 Task: Search for flights for 3 adults from London to Rome on October 10, 2023.
Action: Mouse moved to (378, 402)
Screenshot: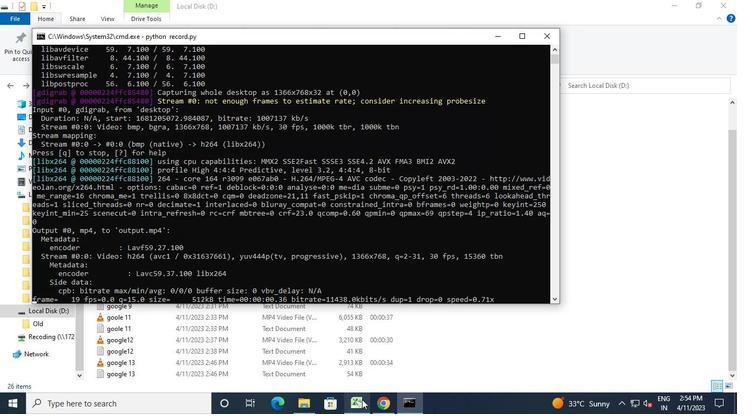 
Action: Mouse pressed left at (378, 402)
Screenshot: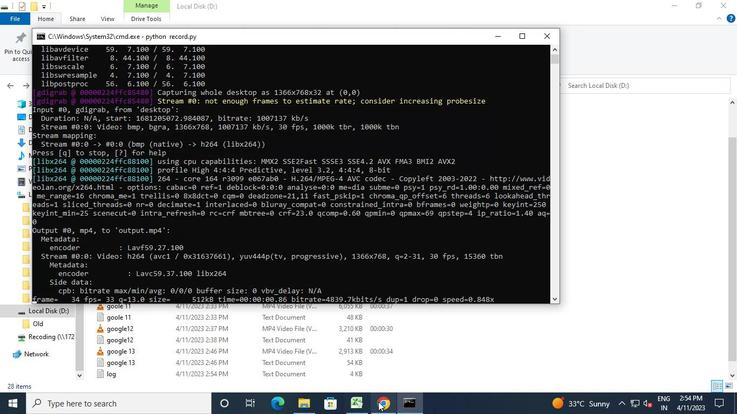 
Action: Mouse moved to (23, 154)
Screenshot: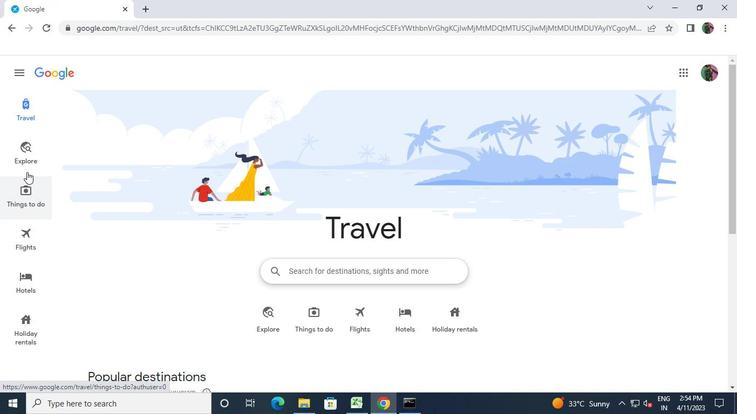 
Action: Mouse pressed left at (23, 154)
Screenshot: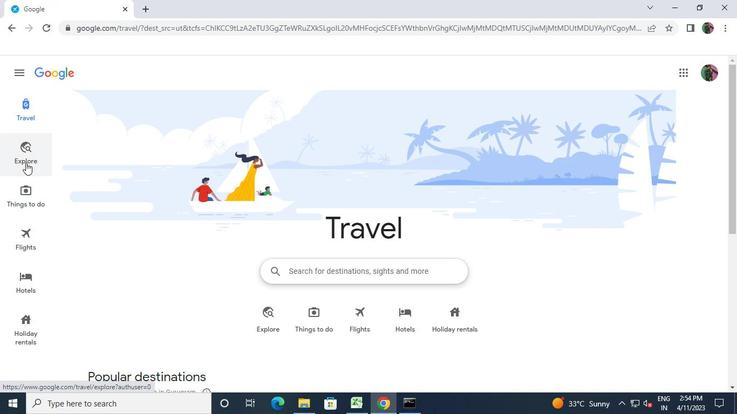 
Action: Mouse moved to (164, 107)
Screenshot: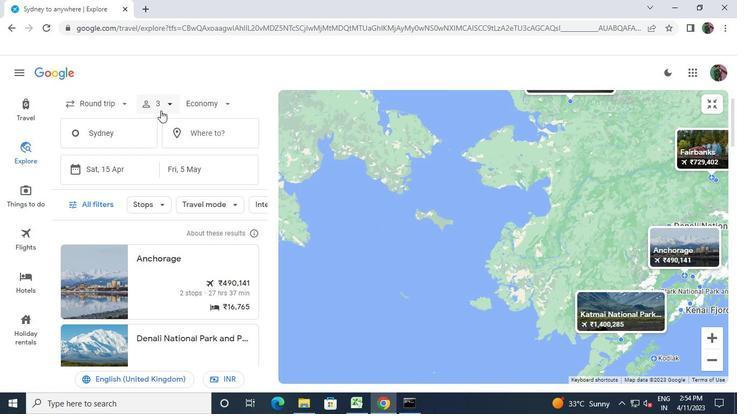 
Action: Mouse pressed left at (164, 107)
Screenshot: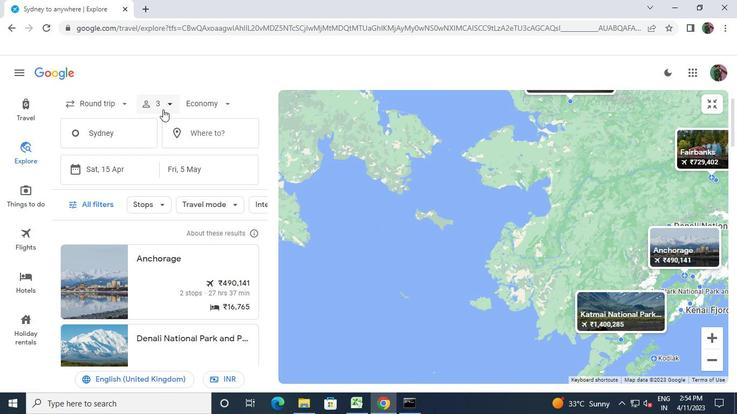 
Action: Mouse moved to (232, 248)
Screenshot: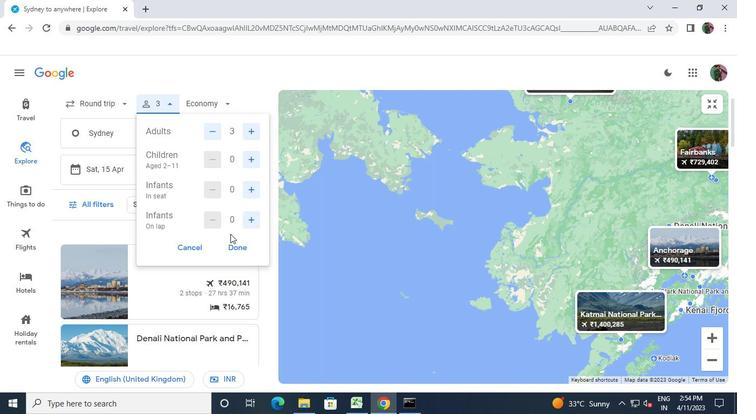 
Action: Mouse pressed left at (232, 248)
Screenshot: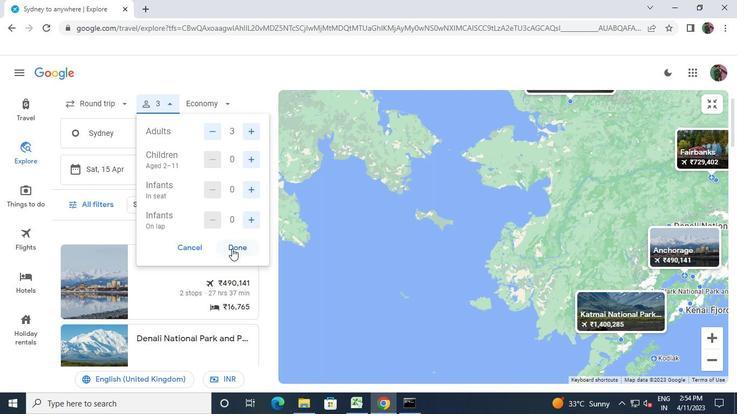 
Action: Mouse moved to (137, 167)
Screenshot: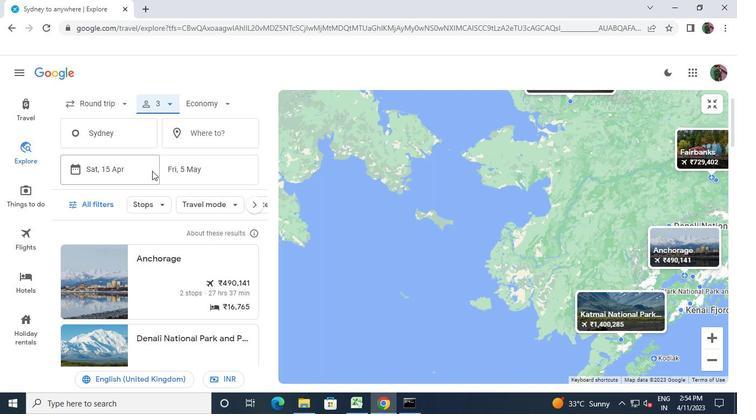 
Action: Mouse pressed left at (137, 167)
Screenshot: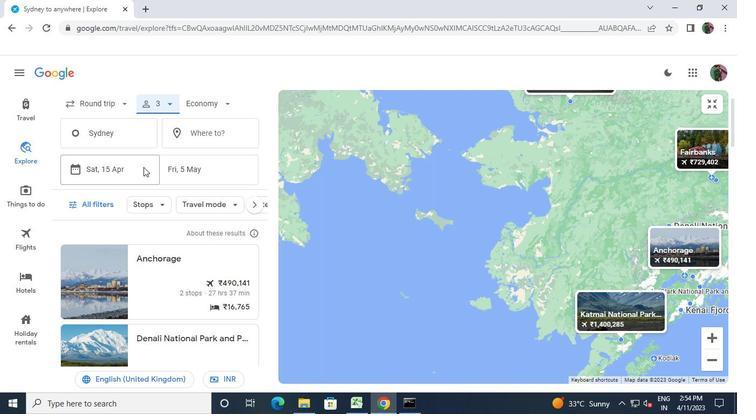 
Action: Mouse moved to (475, 268)
Screenshot: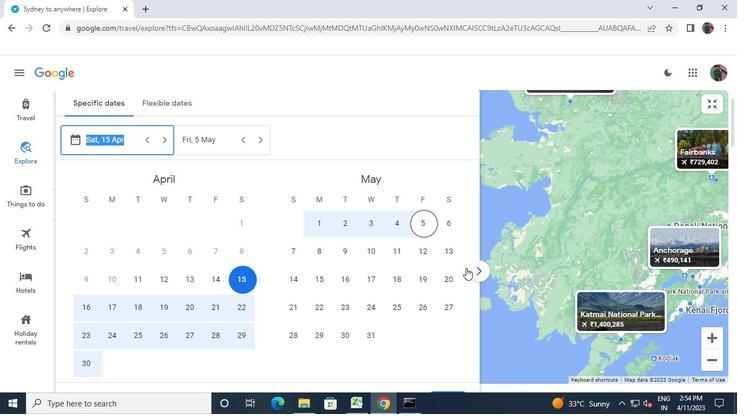 
Action: Mouse pressed left at (475, 268)
Screenshot: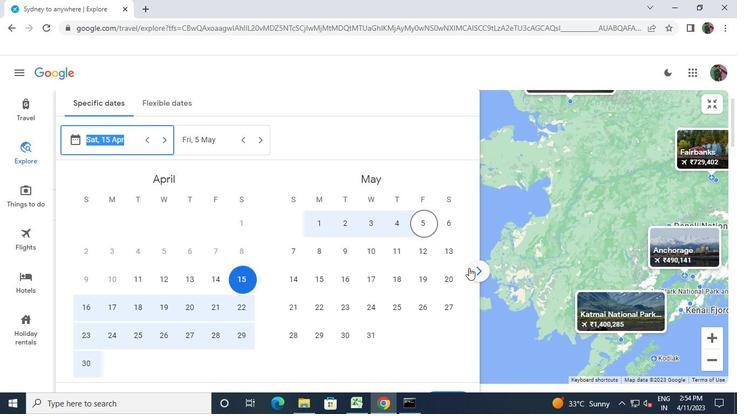 
Action: Mouse pressed left at (475, 268)
Screenshot: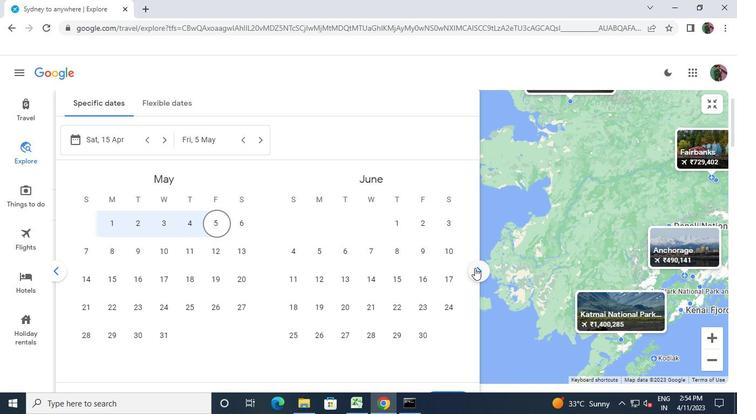 
Action: Mouse pressed left at (475, 268)
Screenshot: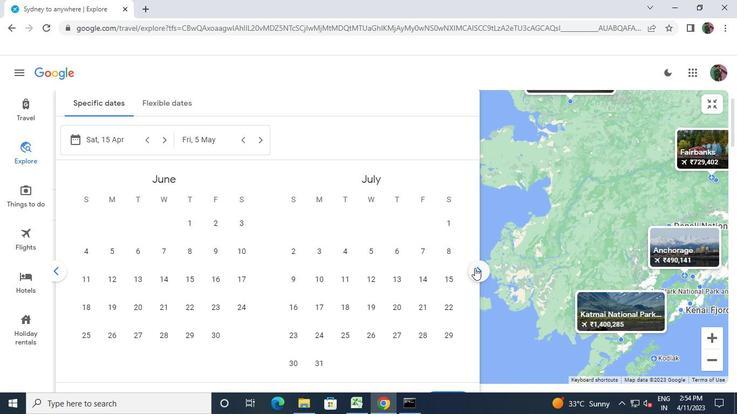 
Action: Mouse pressed left at (475, 268)
Screenshot: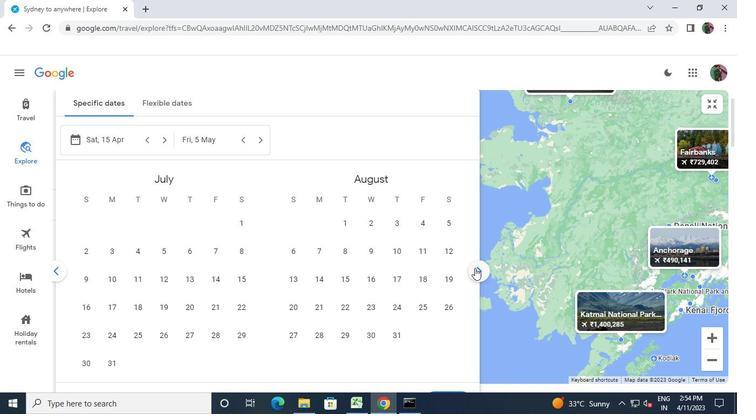 
Action: Mouse pressed left at (475, 268)
Screenshot: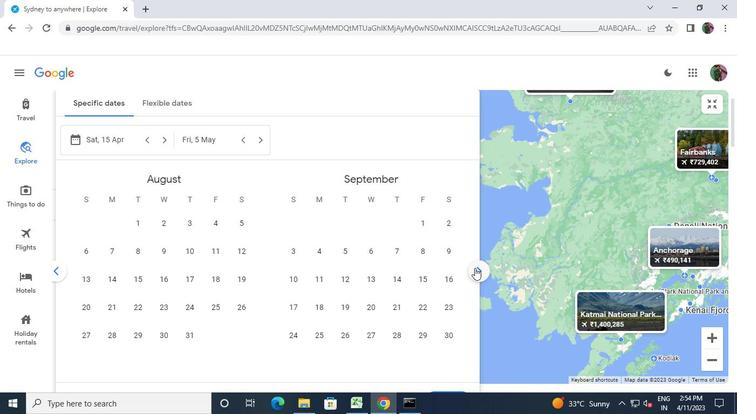 
Action: Mouse moved to (403, 253)
Screenshot: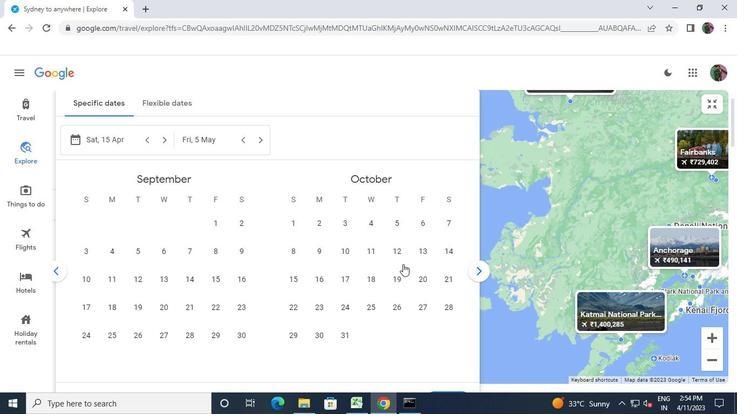 
Action: Mouse pressed left at (403, 253)
Screenshot: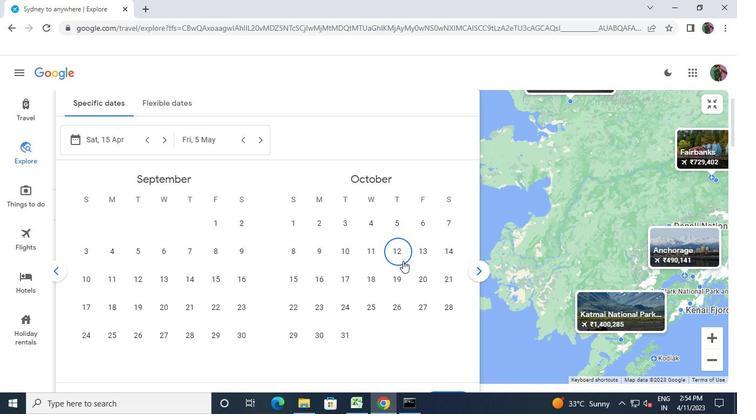 
Action: Mouse moved to (442, 233)
Screenshot: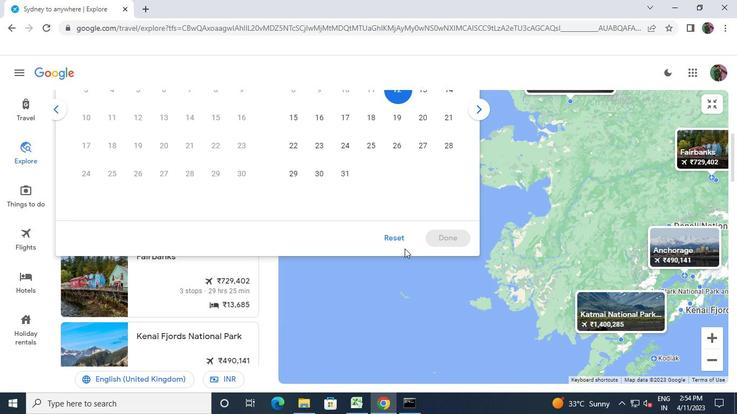 
Action: Mouse pressed left at (442, 233)
Screenshot: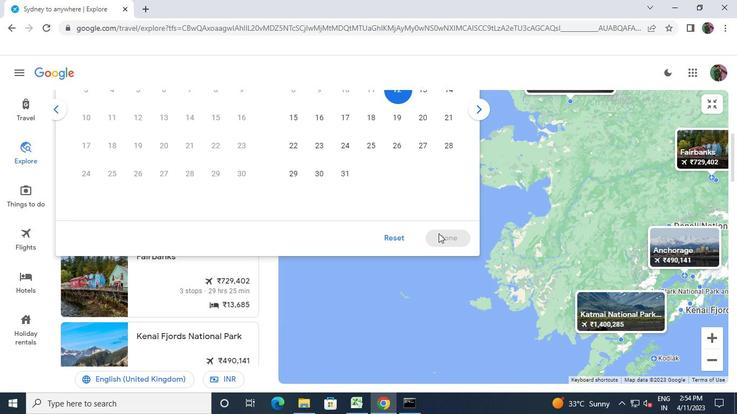 
Action: Mouse moved to (26, 156)
Screenshot: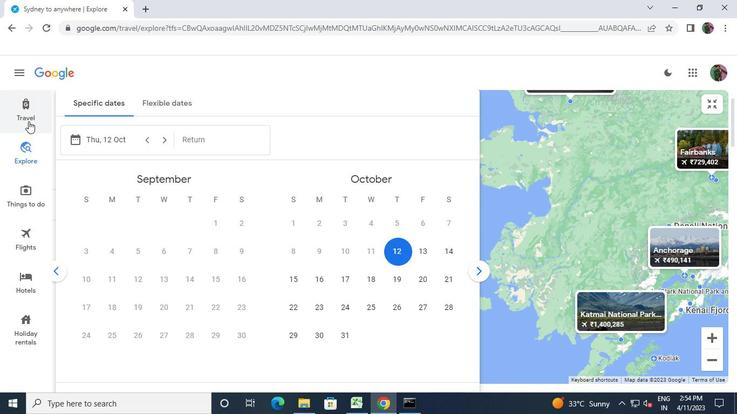 
Action: Mouse pressed left at (26, 156)
Screenshot: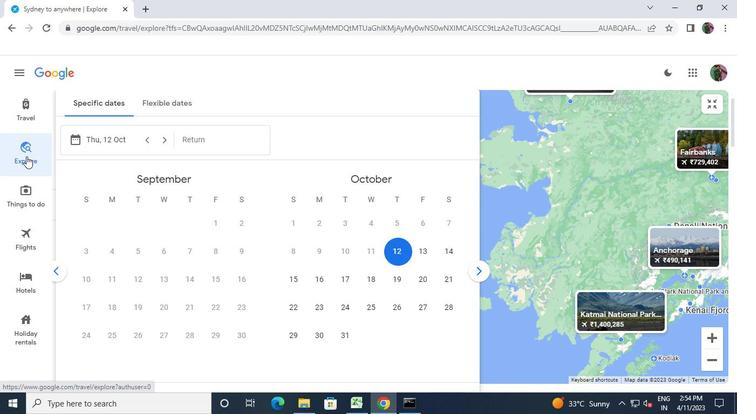 
Action: Mouse moved to (119, 131)
Screenshot: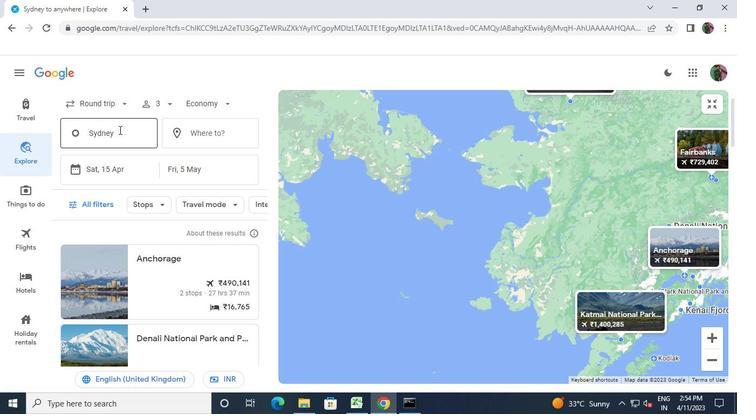 
Action: Mouse pressed left at (119, 131)
Screenshot: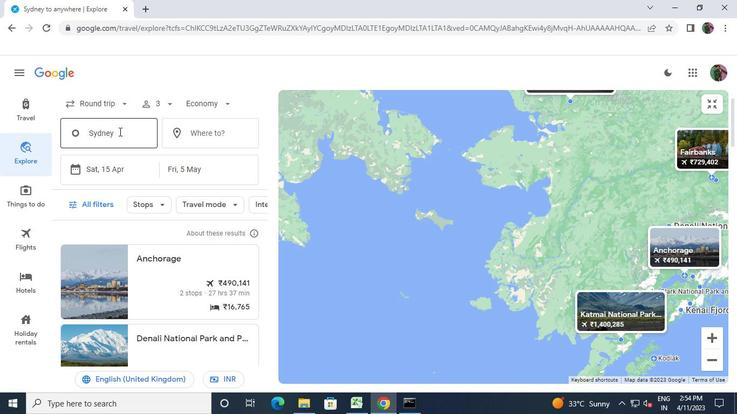 
Action: Keyboard r
Screenshot: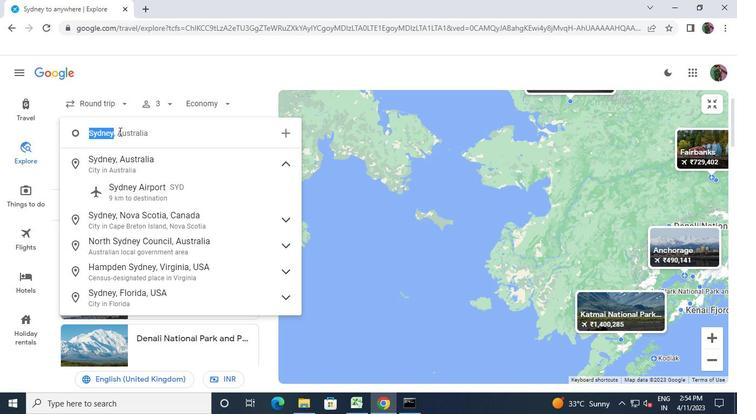 
Action: Keyboard e
Screenshot: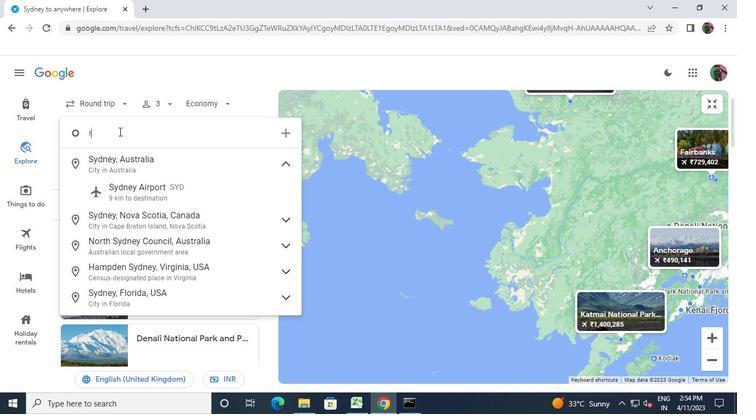 
Action: Keyboard m
Screenshot: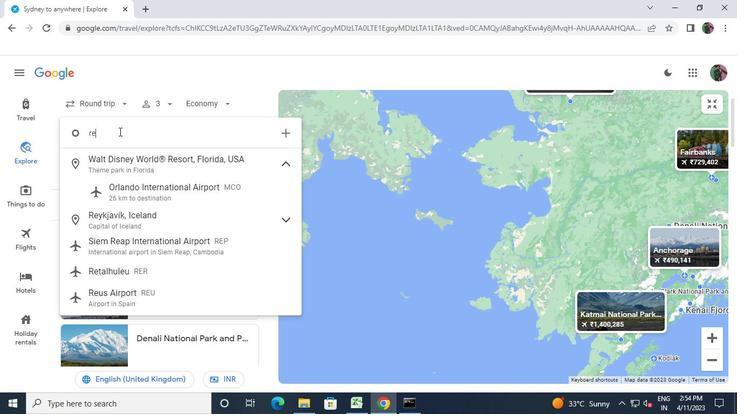 
Action: Keyboard o
Screenshot: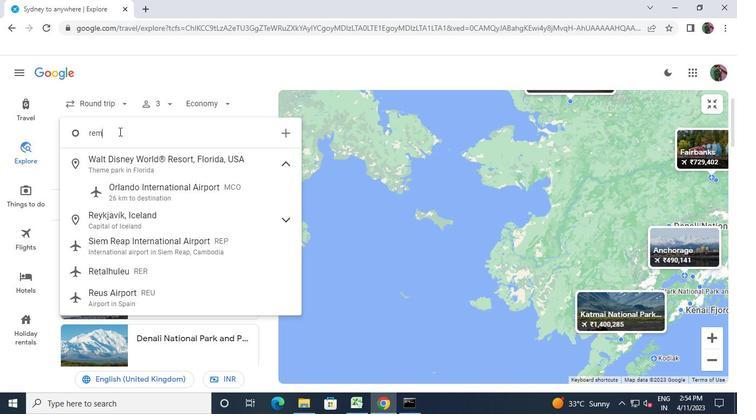 
Action: Mouse moved to (112, 158)
Screenshot: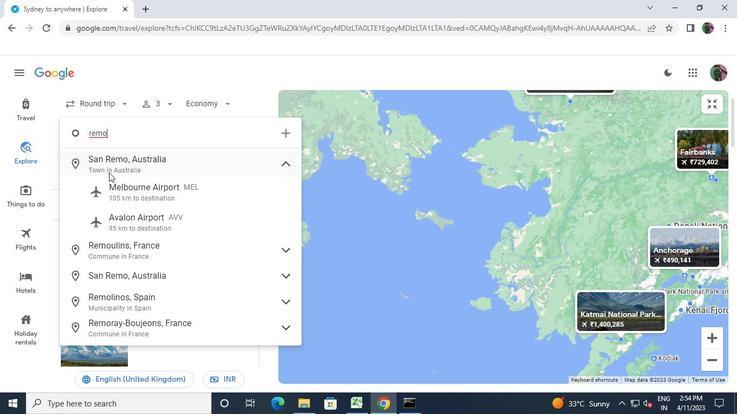 
Action: Mouse pressed left at (112, 158)
Screenshot: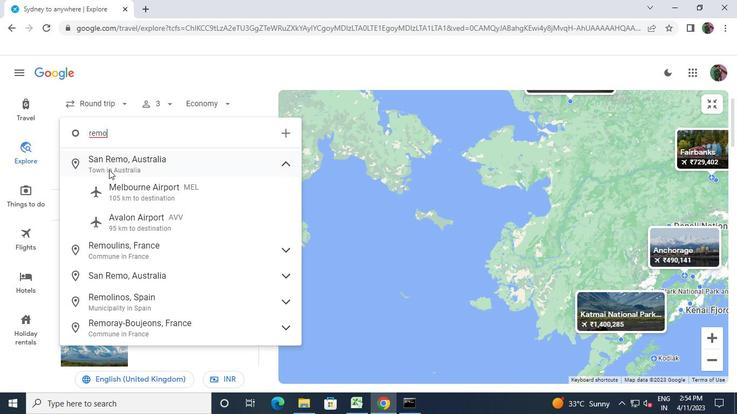 
Action: Mouse moved to (212, 139)
Screenshot: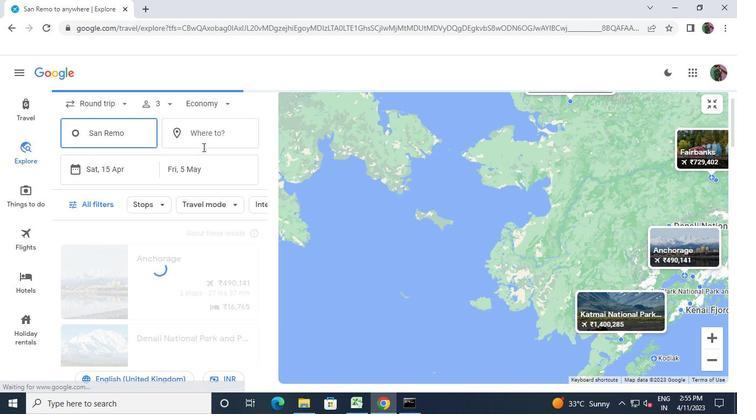 
Action: Mouse pressed left at (212, 139)
Screenshot: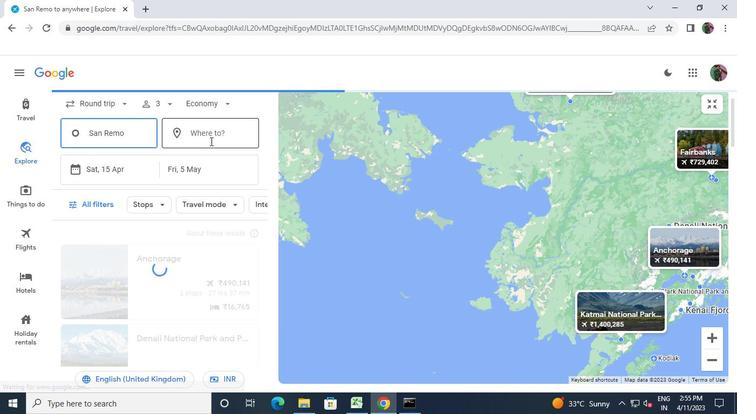 
Action: Keyboard l
Screenshot: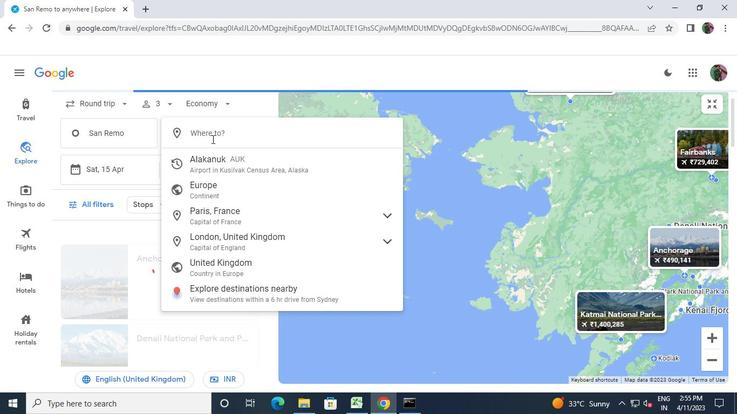 
Action: Keyboard o
Screenshot: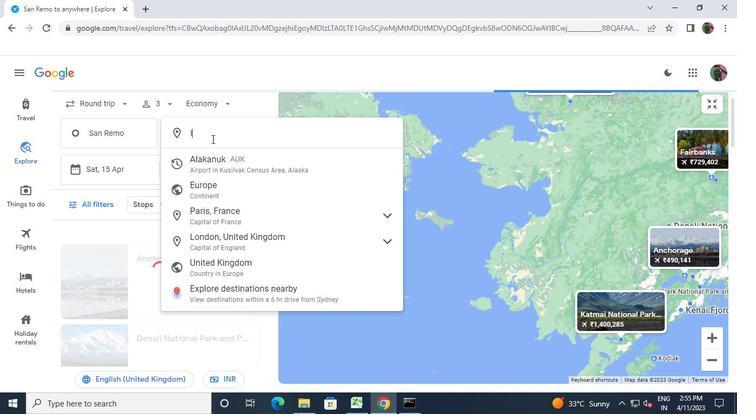 
Action: Keyboard n
Screenshot: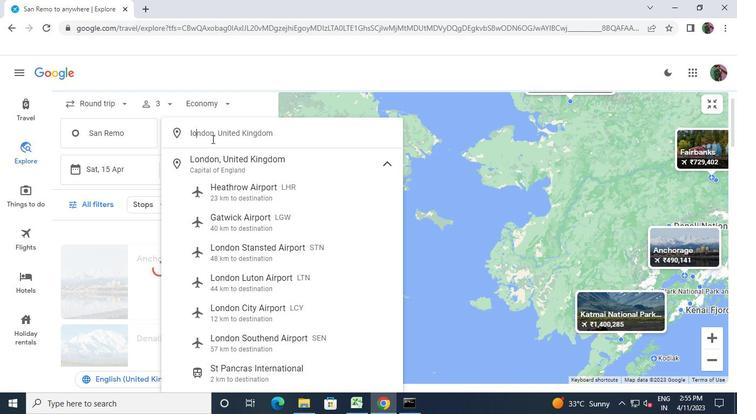 
Action: Mouse moved to (213, 155)
Screenshot: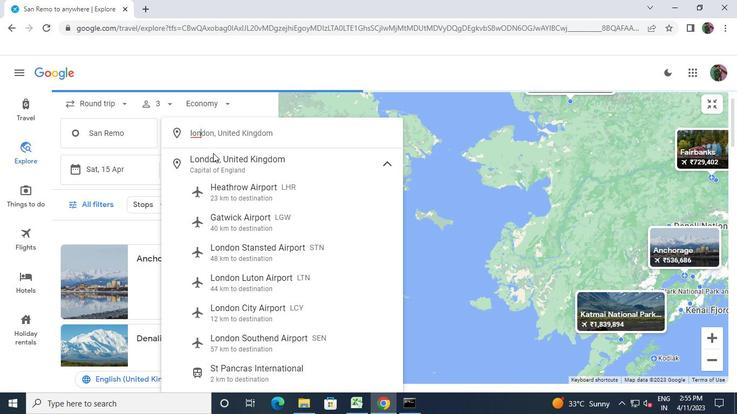 
Action: Mouse pressed left at (213, 155)
Screenshot: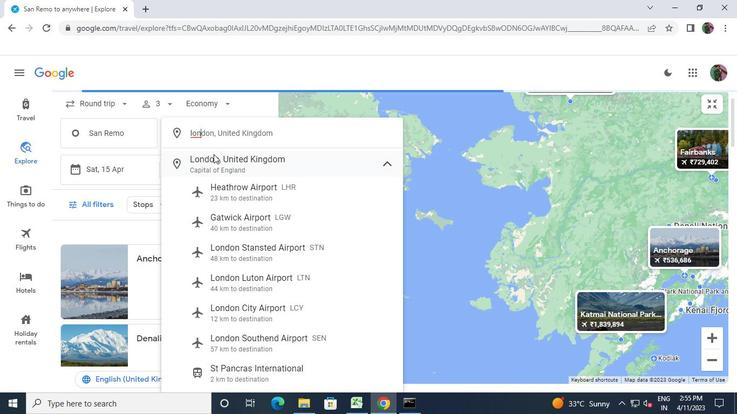 
Action: Mouse moved to (463, 324)
Screenshot: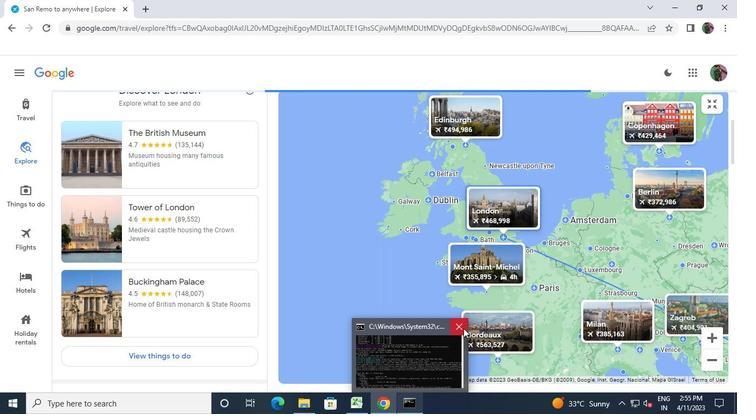 
Action: Mouse pressed left at (463, 324)
Screenshot: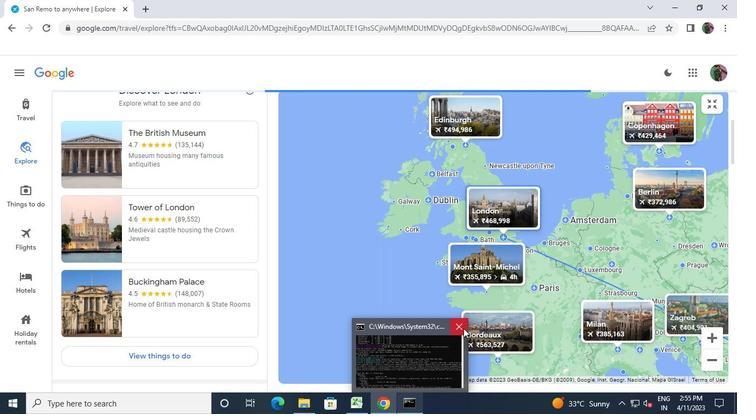 
